 Task: Export the current loudness normalization effect preset with the file name "Loudness Normalization".
Action: Mouse moved to (289, 31)
Screenshot: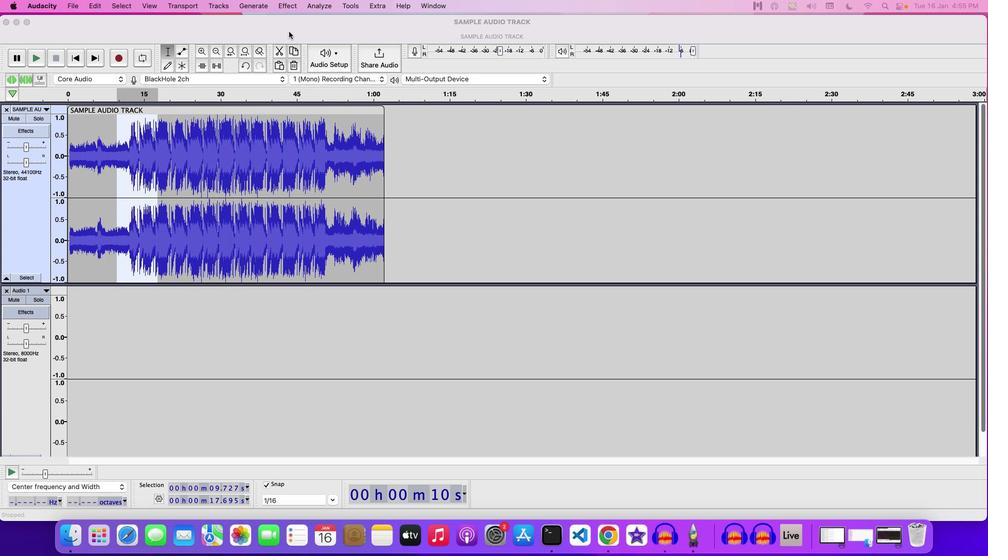 
Action: Mouse pressed left at (289, 31)
Screenshot: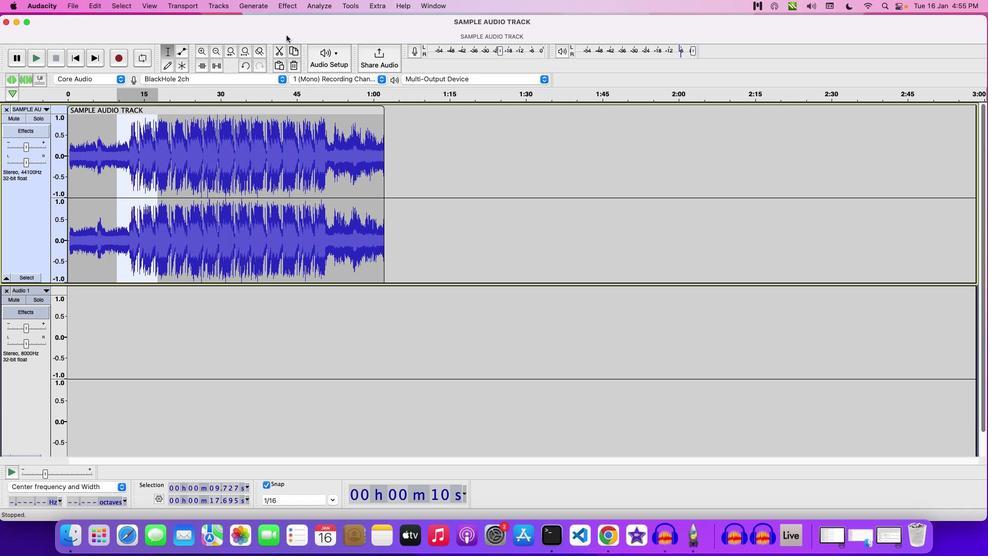 
Action: Mouse moved to (288, 7)
Screenshot: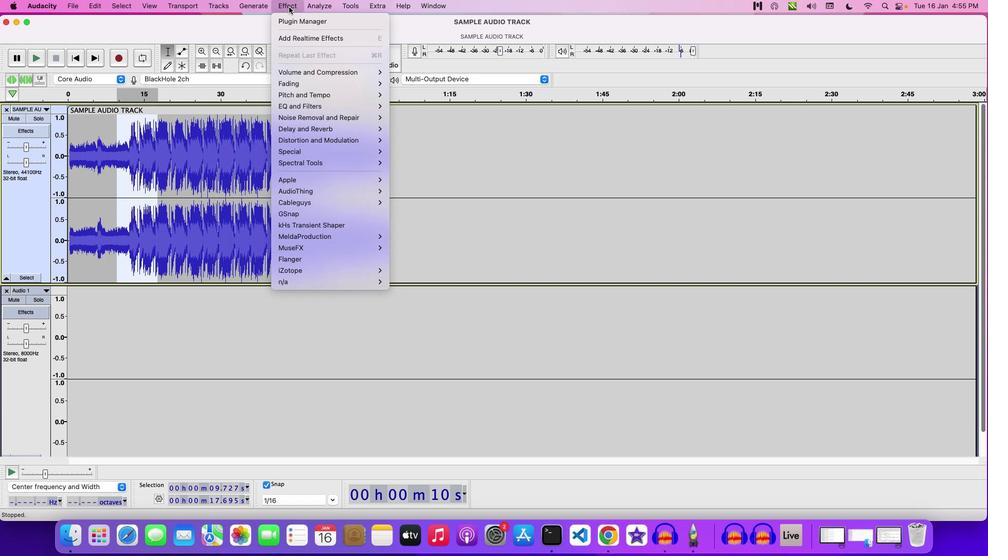 
Action: Mouse pressed left at (288, 7)
Screenshot: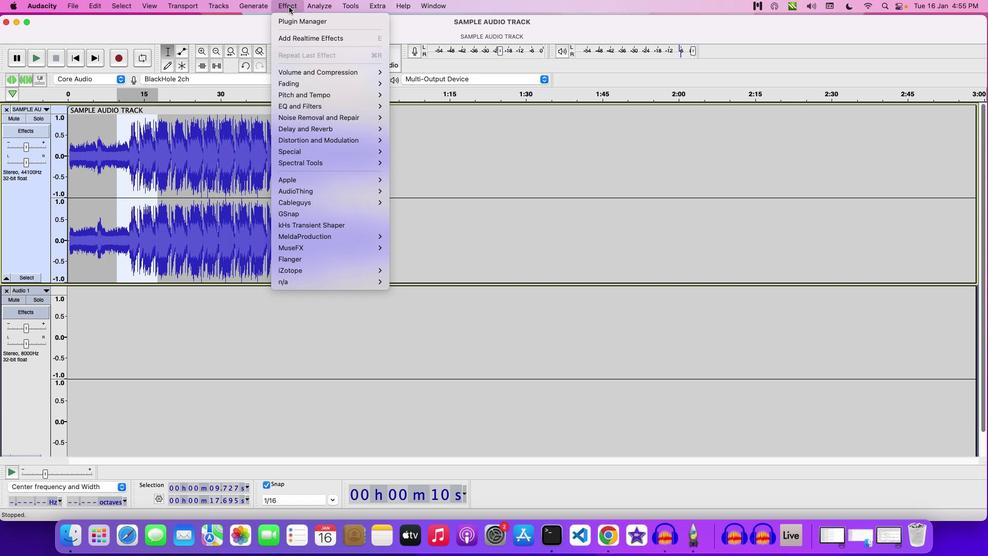 
Action: Mouse moved to (425, 122)
Screenshot: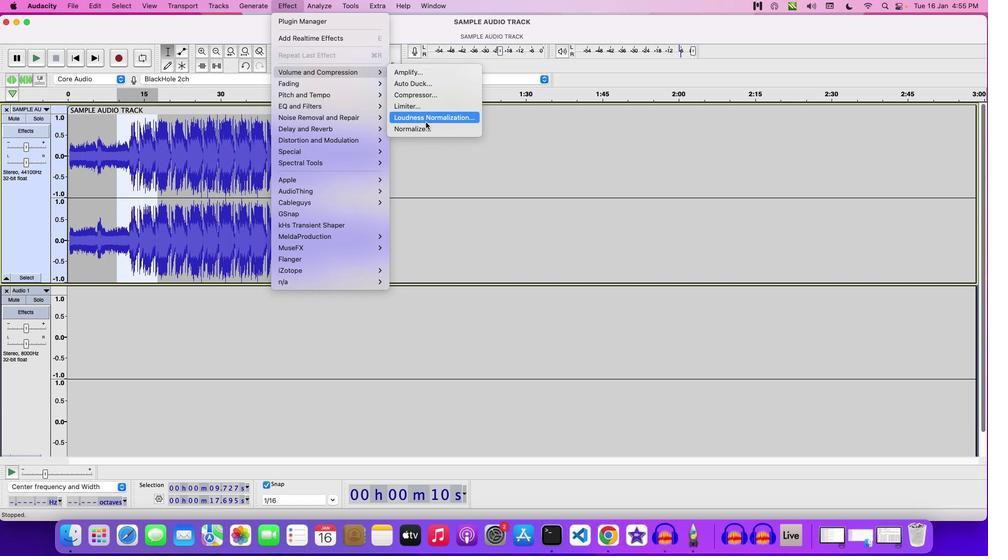 
Action: Mouse pressed left at (425, 122)
Screenshot: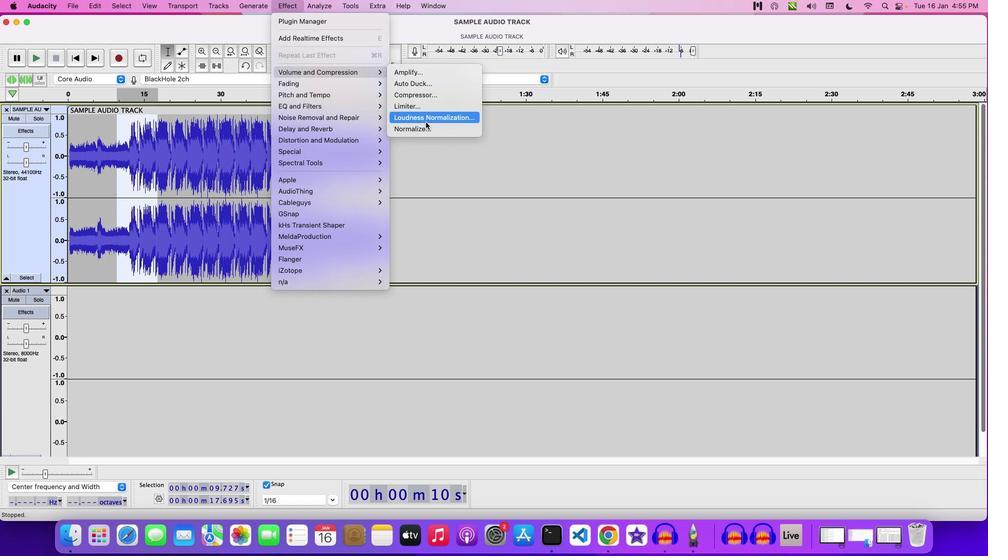 
Action: Mouse moved to (446, 232)
Screenshot: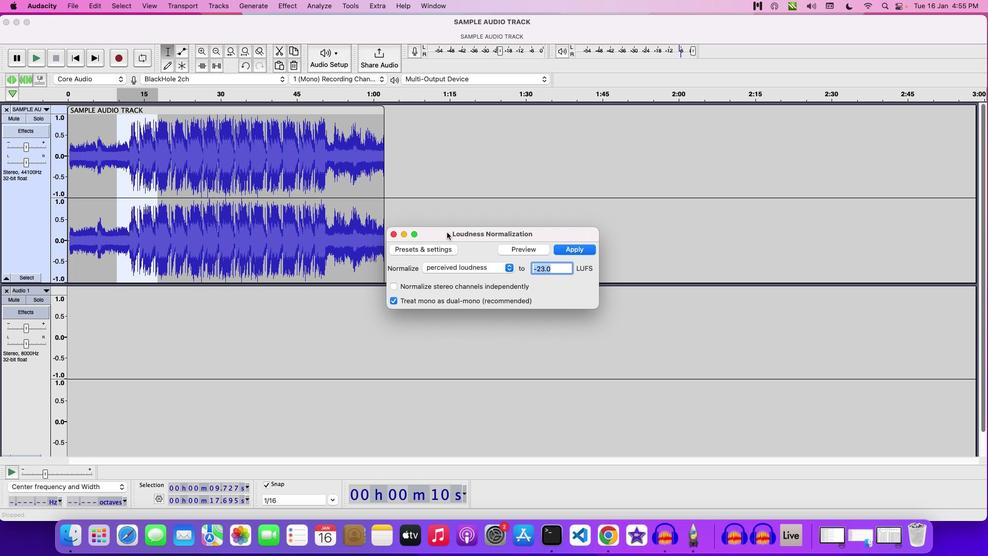 
Action: Mouse pressed left at (446, 232)
Screenshot: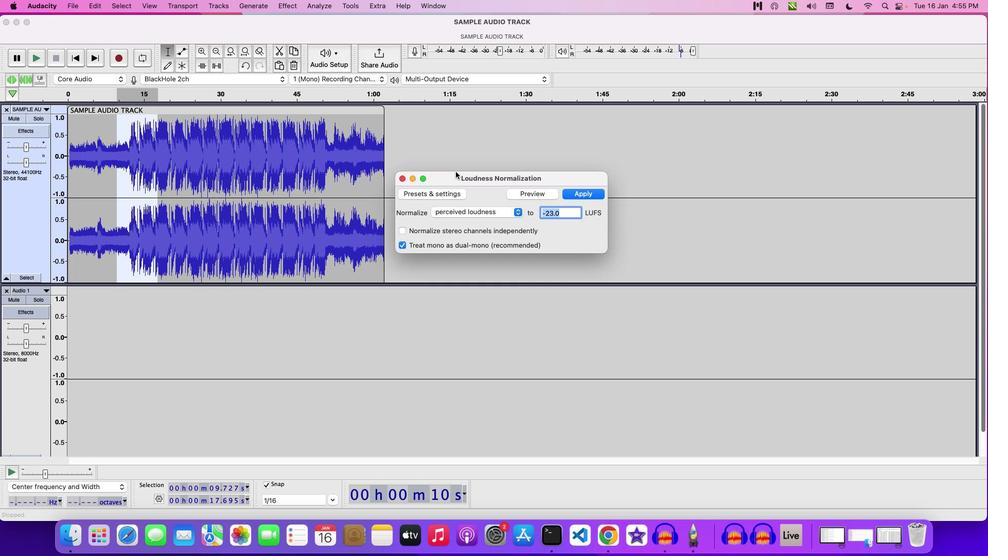 
Action: Mouse moved to (442, 184)
Screenshot: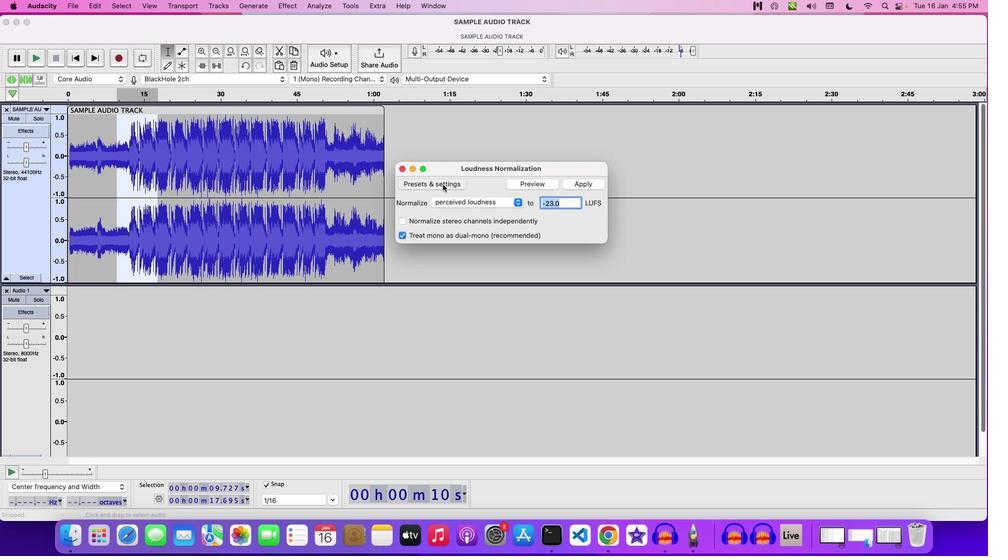 
Action: Mouse pressed left at (442, 184)
Screenshot: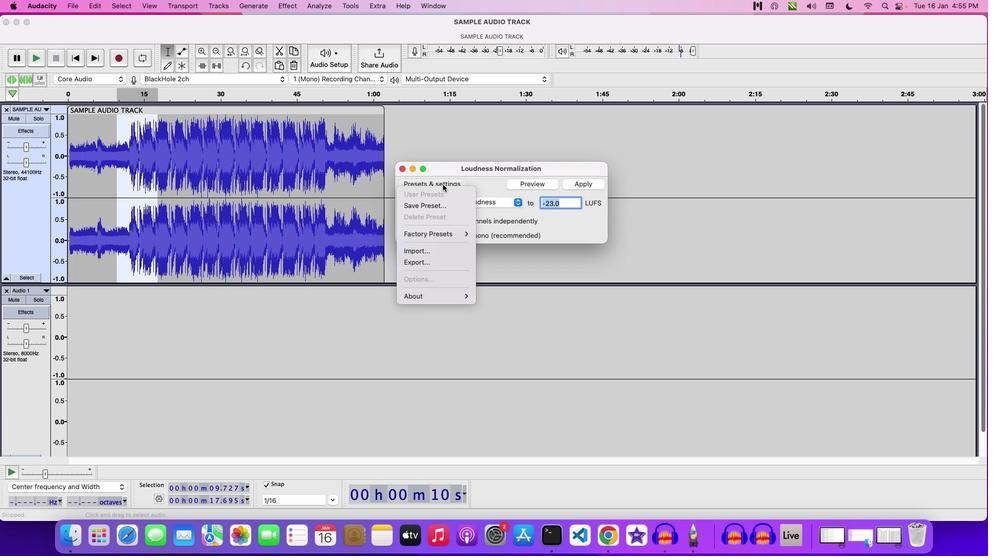 
Action: Mouse moved to (438, 259)
Screenshot: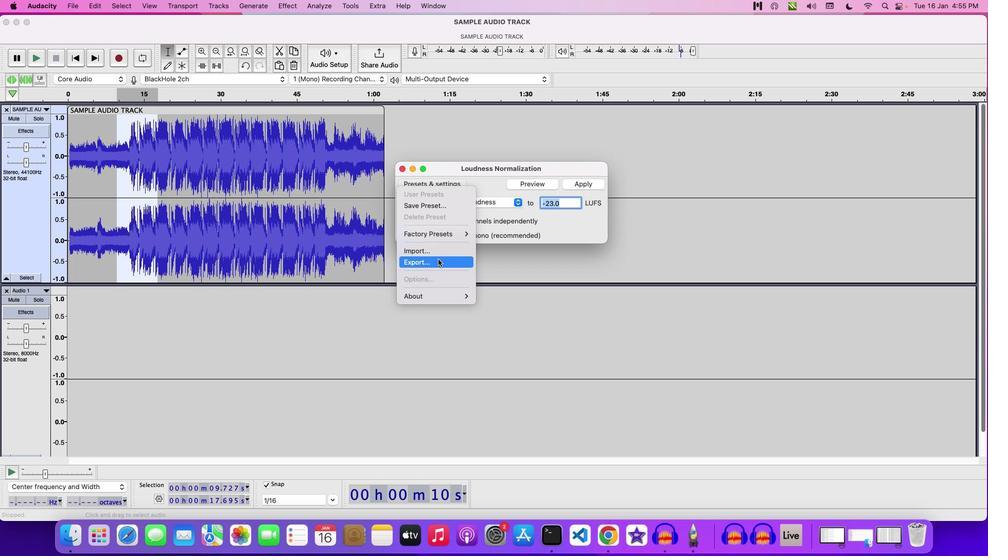 
Action: Mouse pressed left at (438, 259)
Screenshot: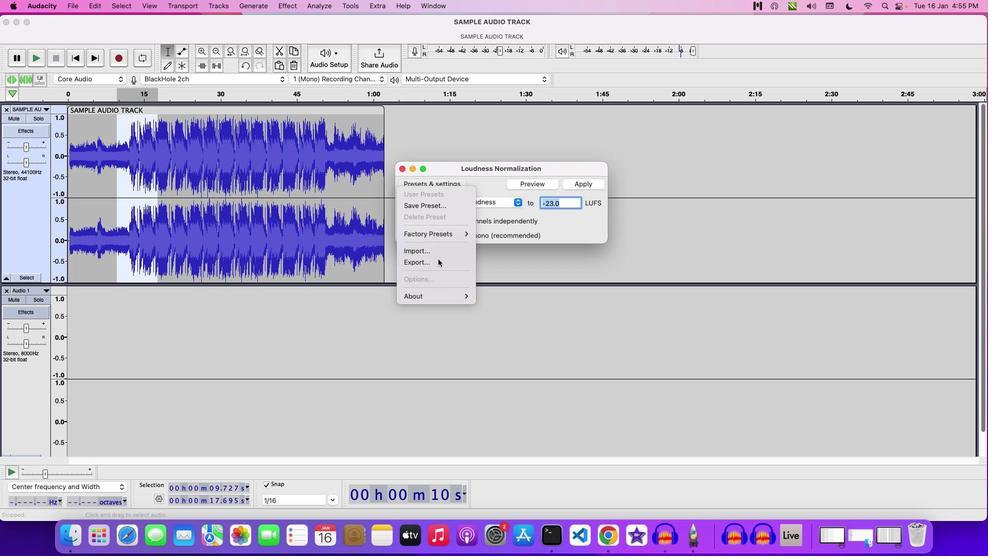 
Action: Mouse moved to (477, 232)
Screenshot: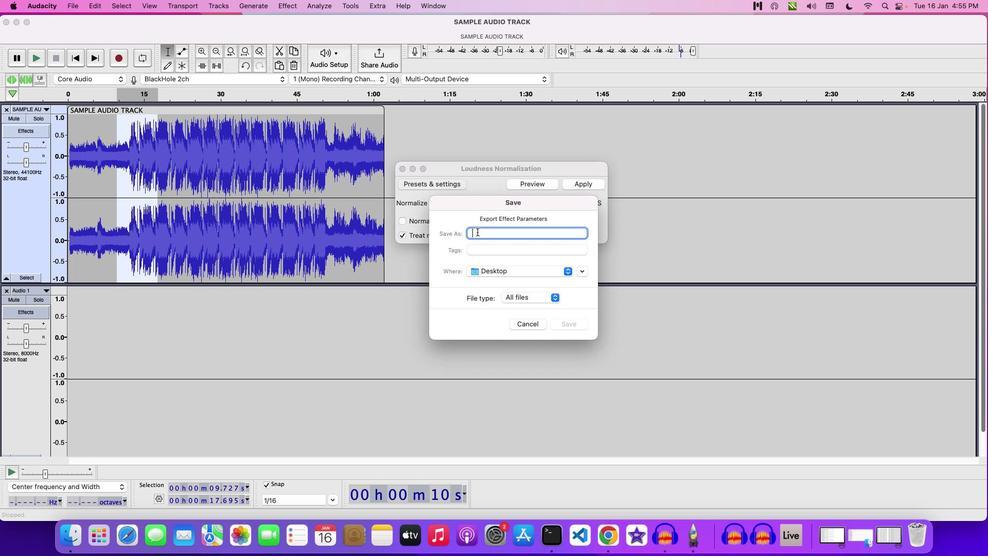 
Action: Mouse pressed left at (477, 232)
Screenshot: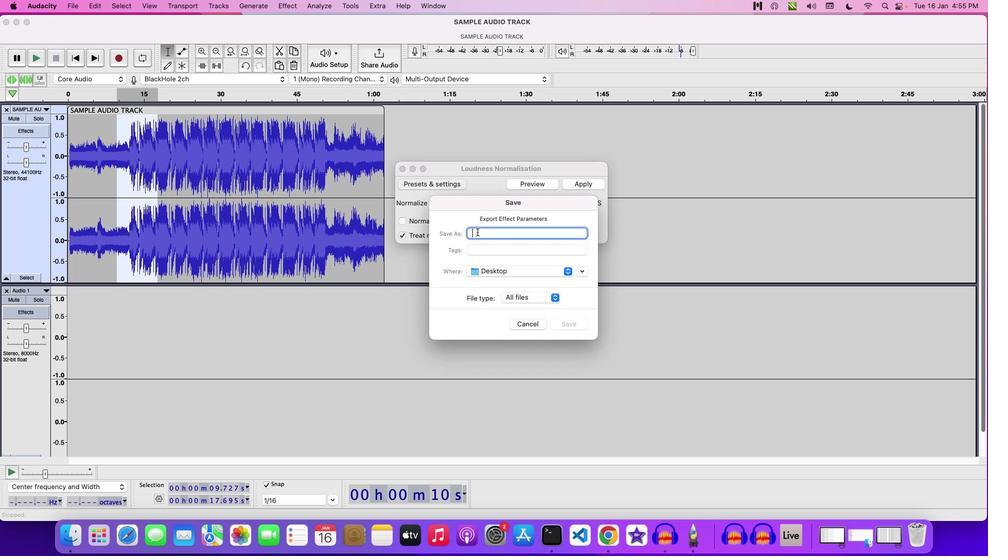 
Action: Mouse moved to (451, 214)
Screenshot: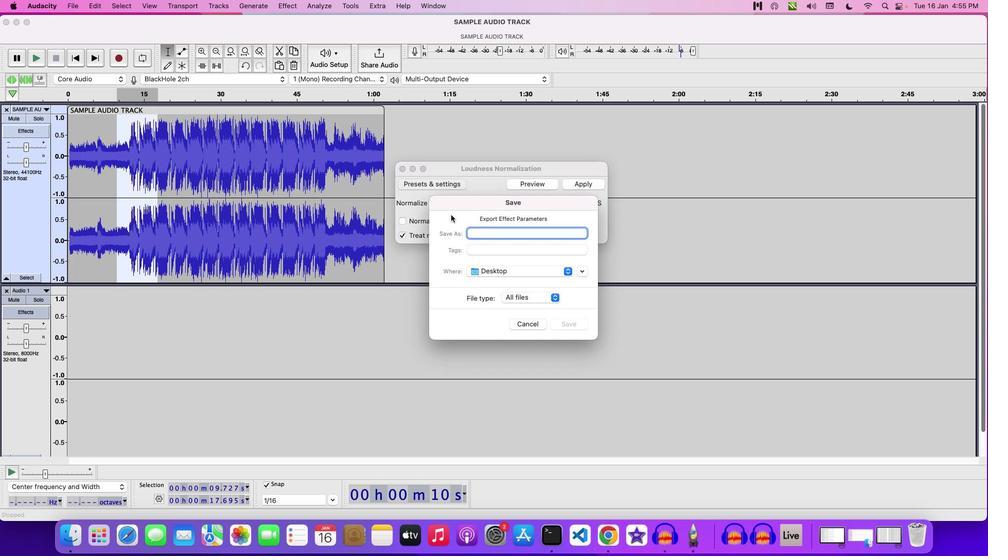 
Action: Key pressed Key.shift'L''o''u''d''n''e''s''s'Key.spaceKey.shift'N''o''r''m''a''l''i''z''a''t''i''o''n'
Screenshot: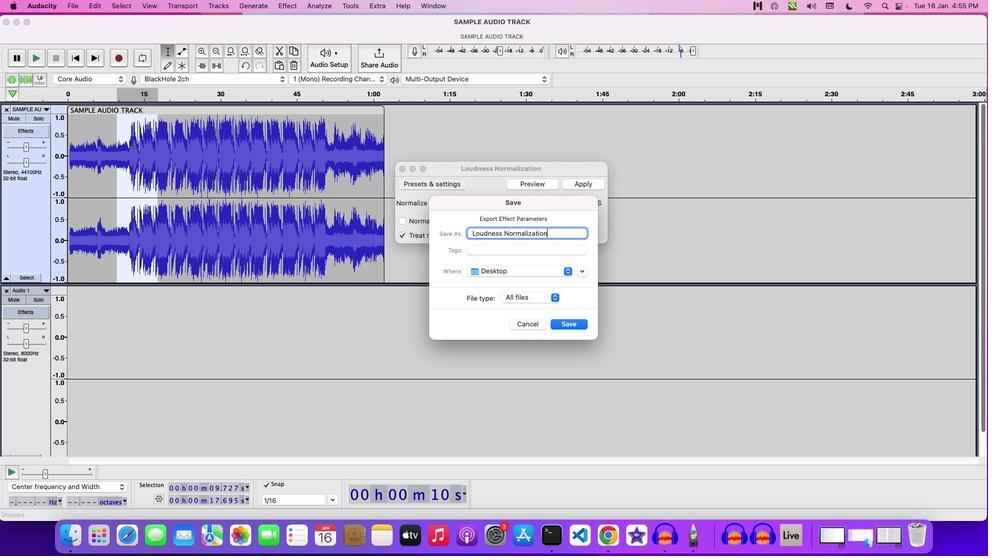 
Action: Mouse moved to (559, 323)
Screenshot: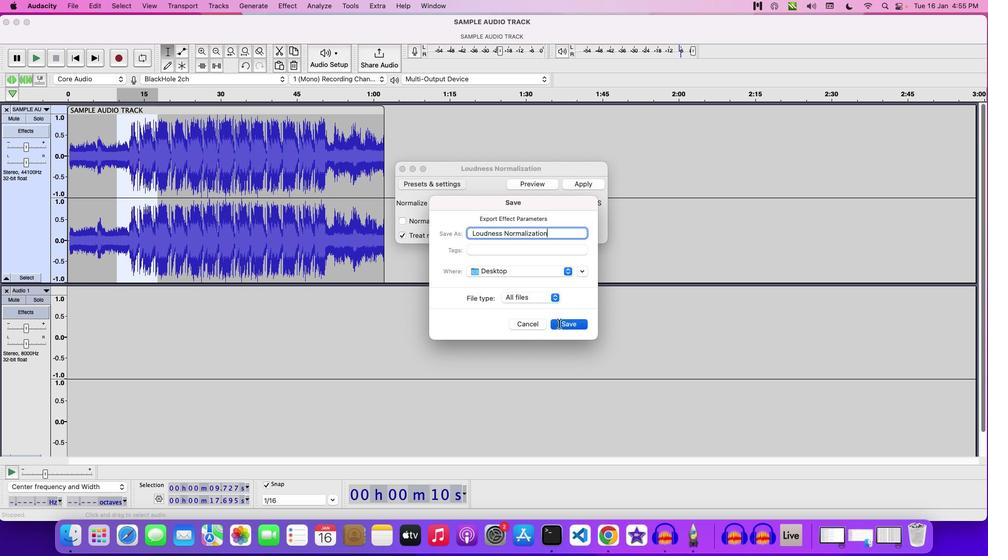 
Action: Mouse pressed left at (559, 323)
Screenshot: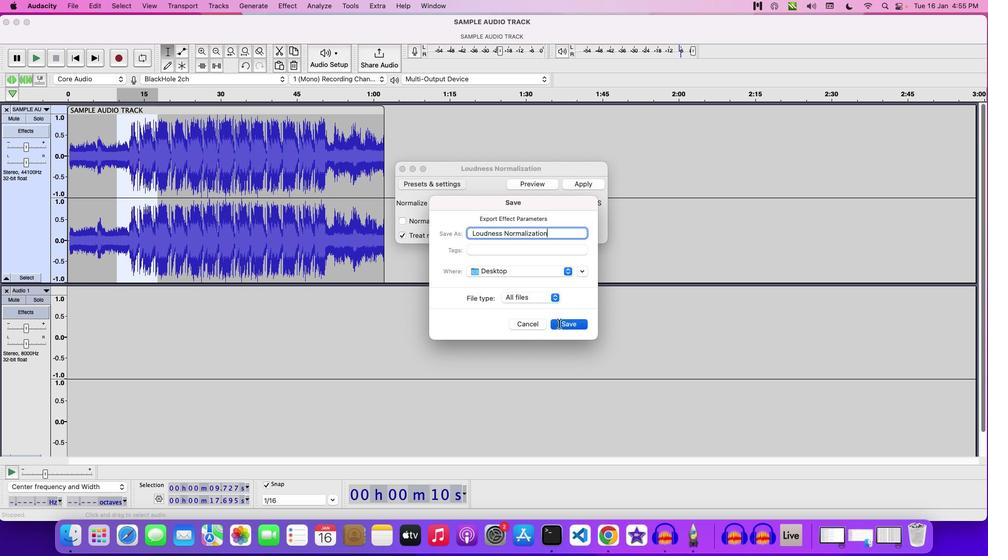 
Action: Mouse moved to (525, 330)
Screenshot: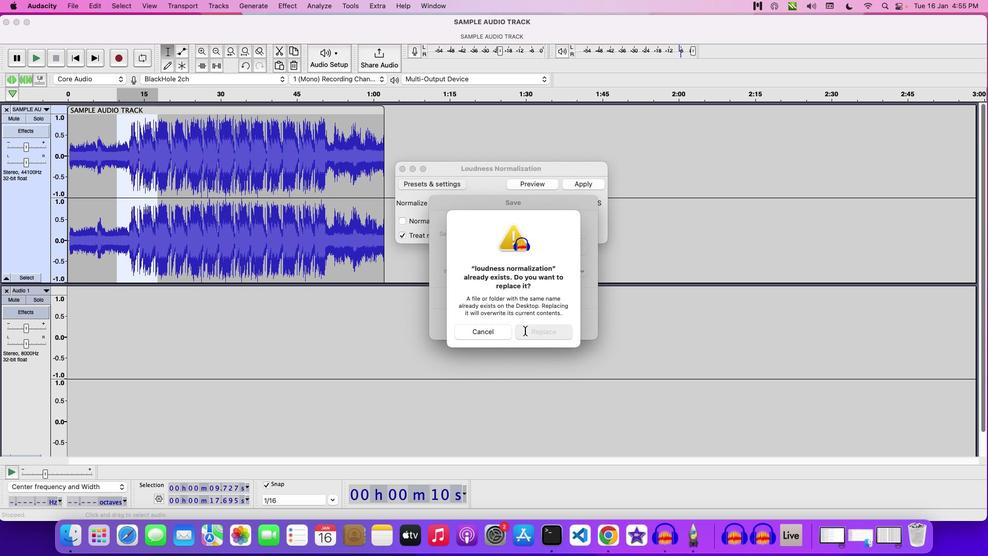 
Action: Mouse pressed left at (525, 330)
Screenshot: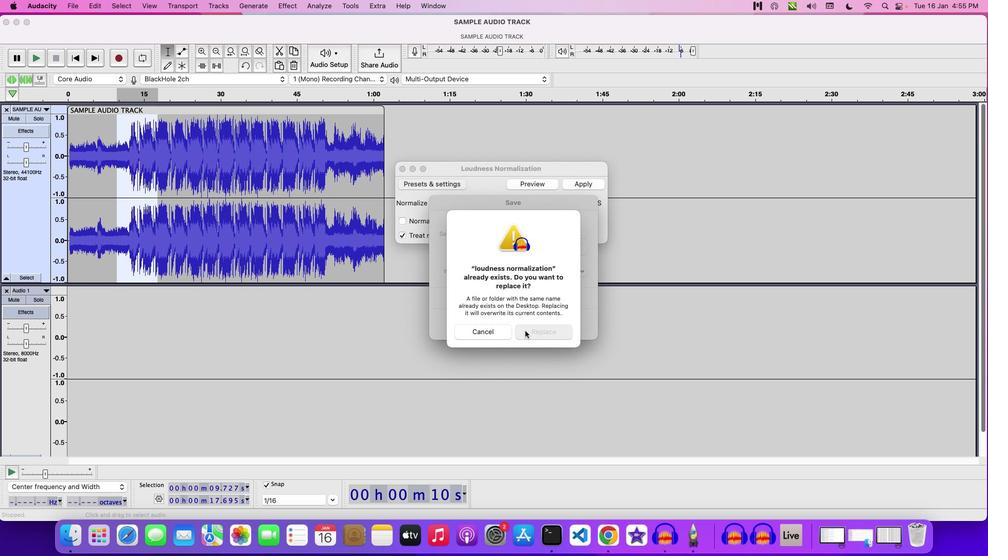 
Action: Mouse moved to (516, 305)
Screenshot: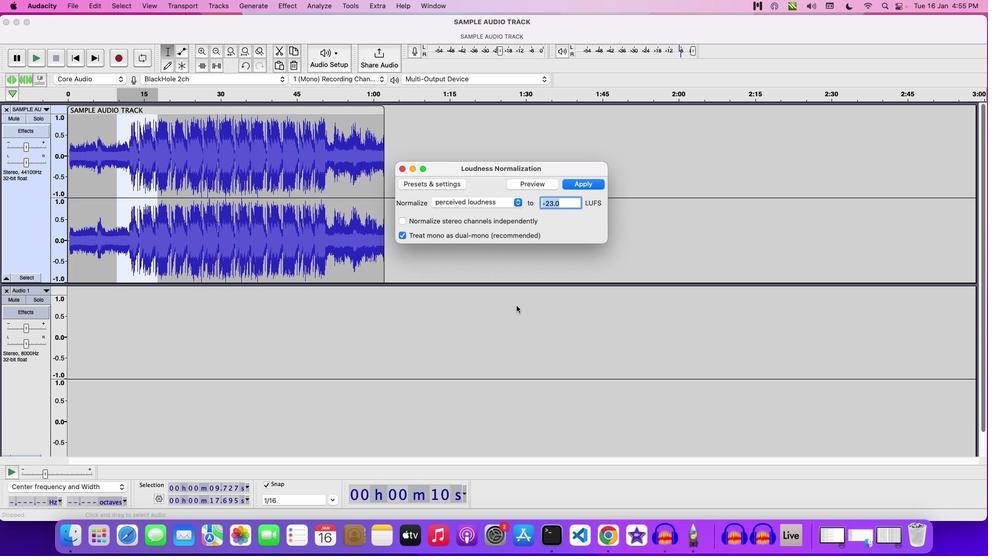 
